 Task: In the Company viacomcbs.com, schedule a meeting with title: 'Introducing Our Products and Services ', Select date: '15 September, 2023', select start time: 12:00:PM. Add location in person New York with meeting description: Kindly join this meeting to understand Product Demo and Service Presentation. Add attendees from company's contact and save.. Logged in from softage.1@softage.net
Action: Mouse moved to (87, 62)
Screenshot: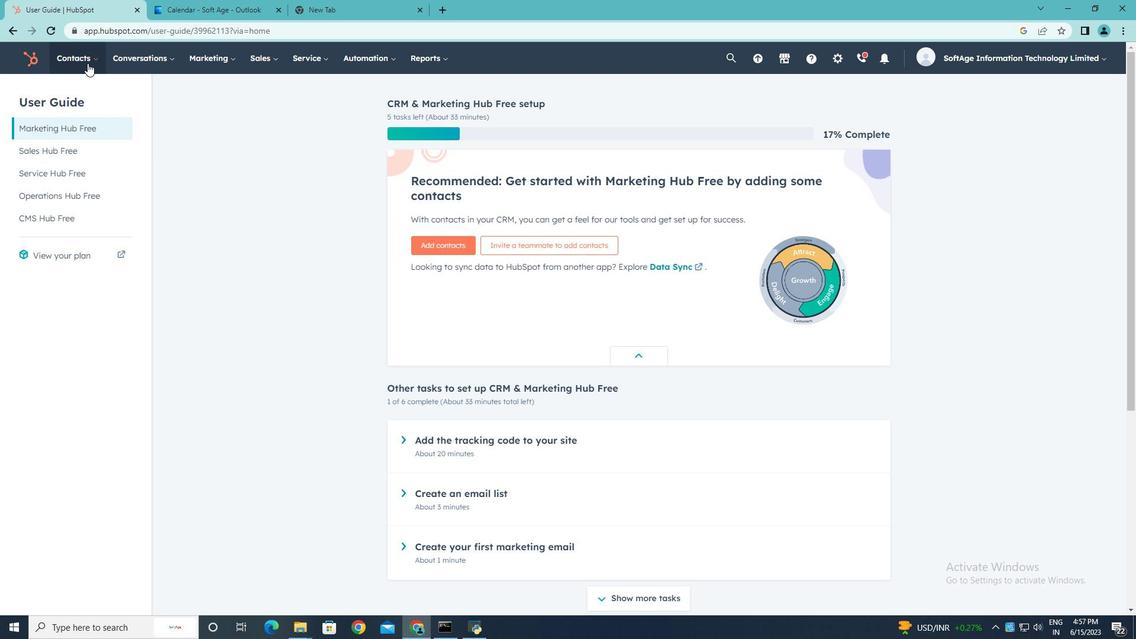 
Action: Mouse pressed left at (87, 62)
Screenshot: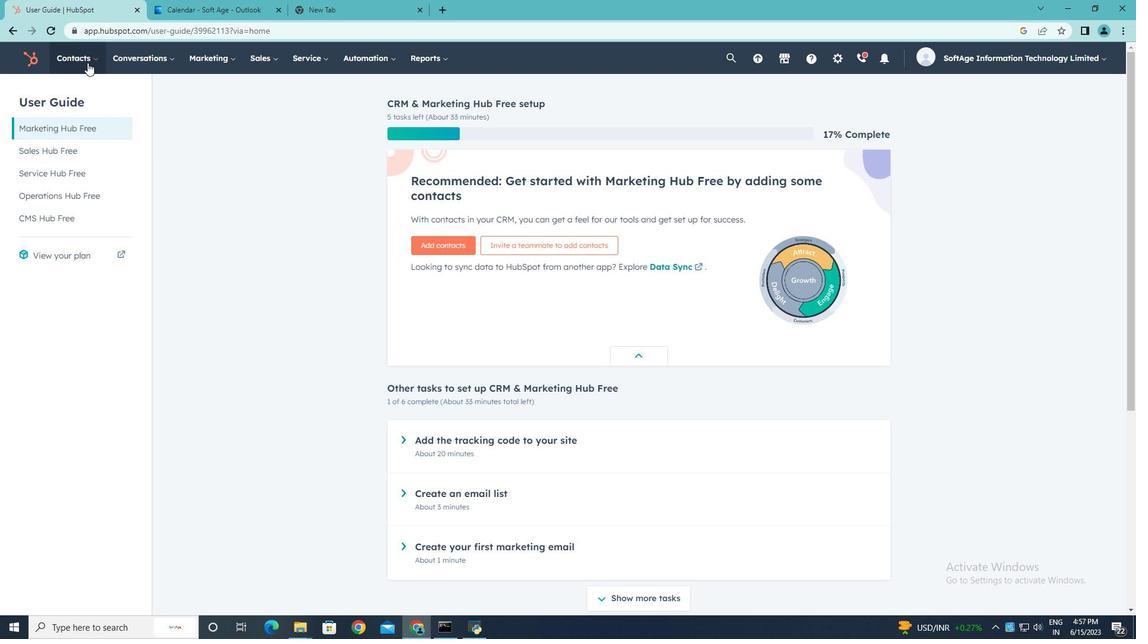 
Action: Mouse moved to (92, 116)
Screenshot: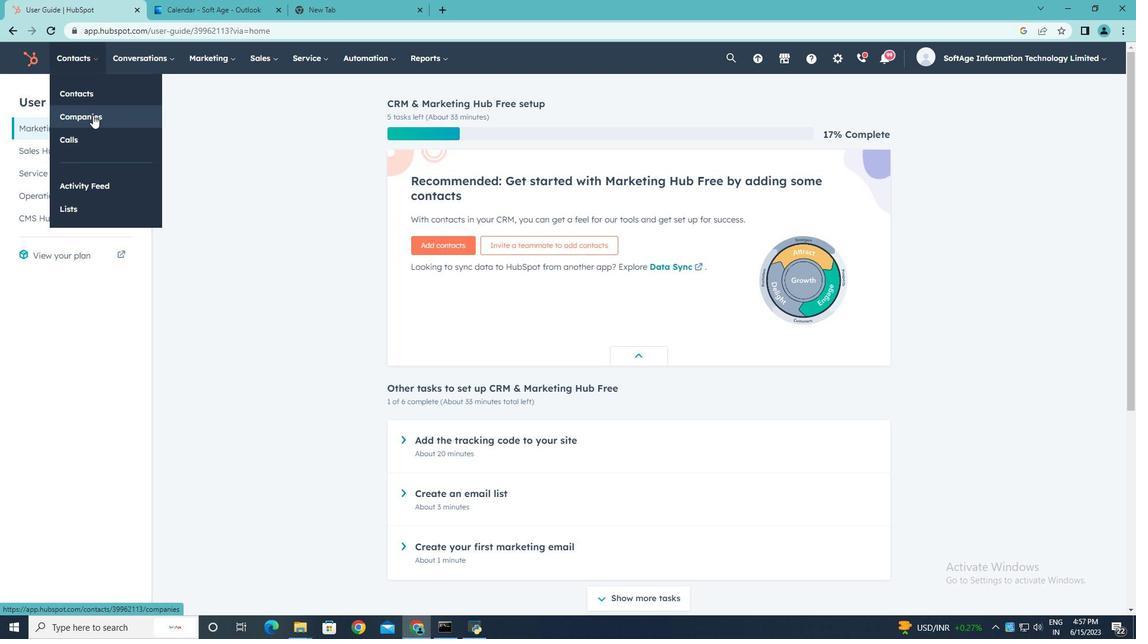 
Action: Mouse pressed left at (92, 116)
Screenshot: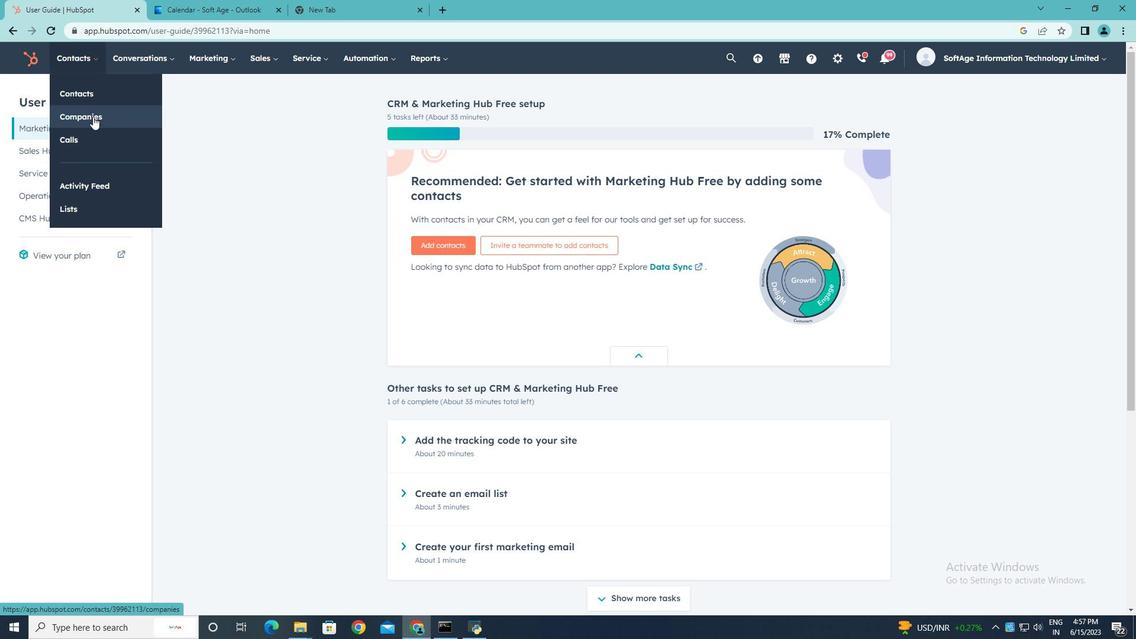 
Action: Mouse moved to (89, 188)
Screenshot: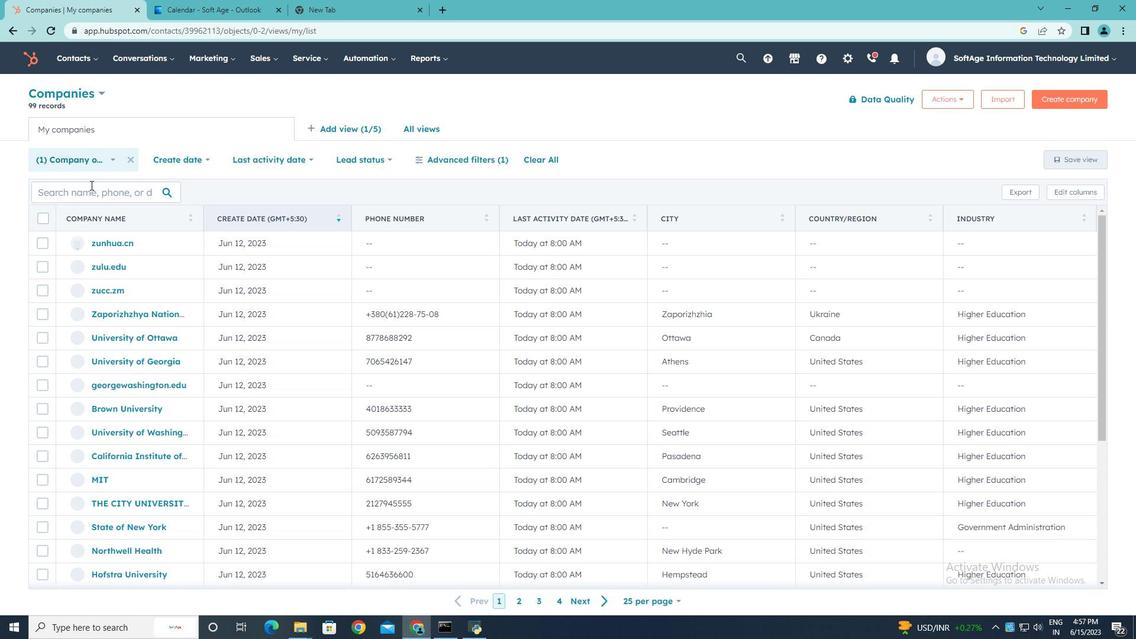 
Action: Mouse pressed left at (89, 188)
Screenshot: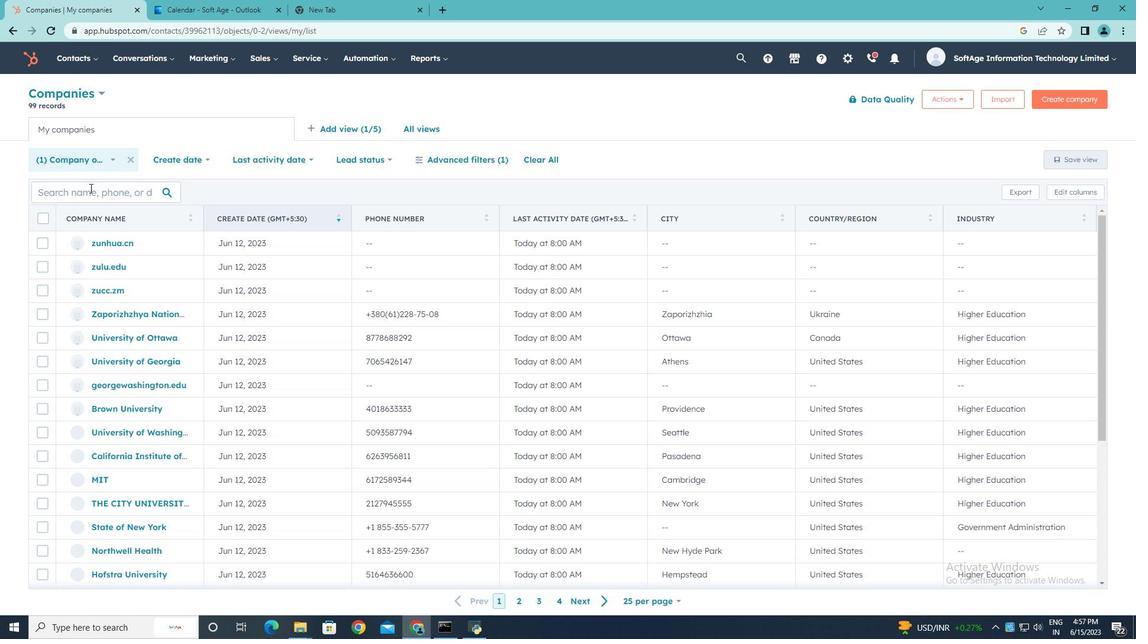 
Action: Key pressed <Key.shift><Key.shift><Key.shift>viacomcbs.com
Screenshot: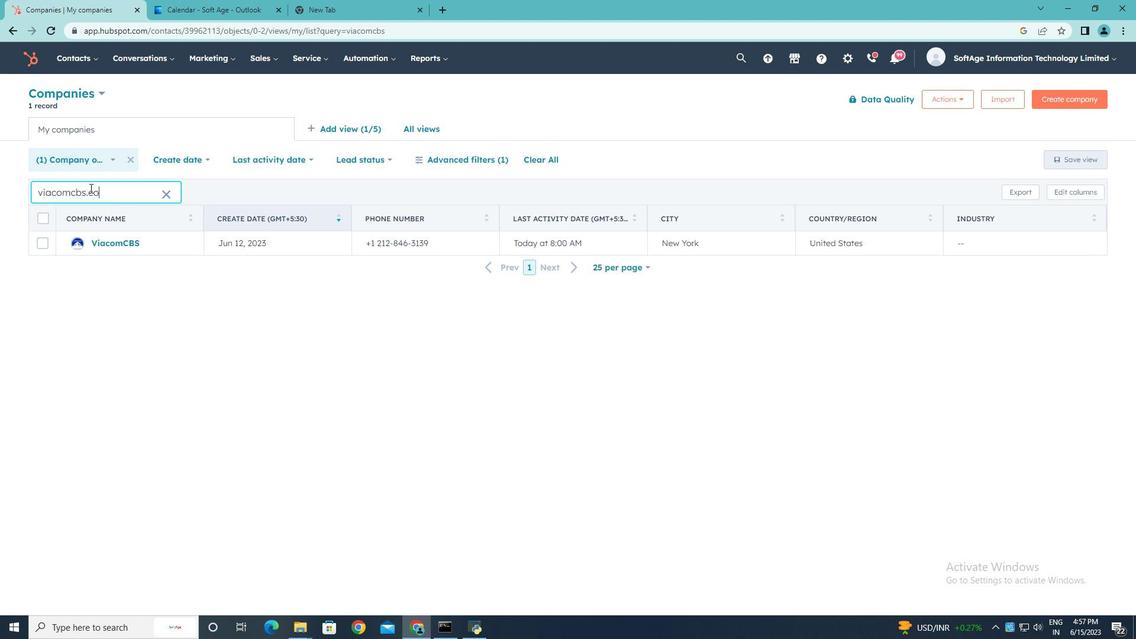 
Action: Mouse moved to (109, 242)
Screenshot: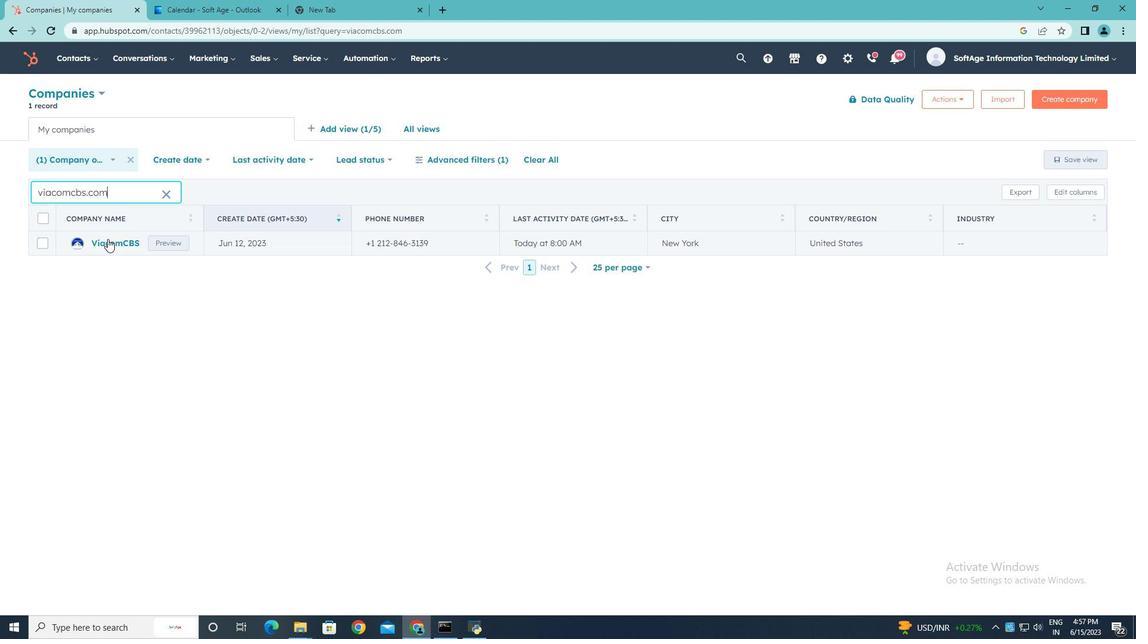 
Action: Mouse pressed left at (109, 242)
Screenshot: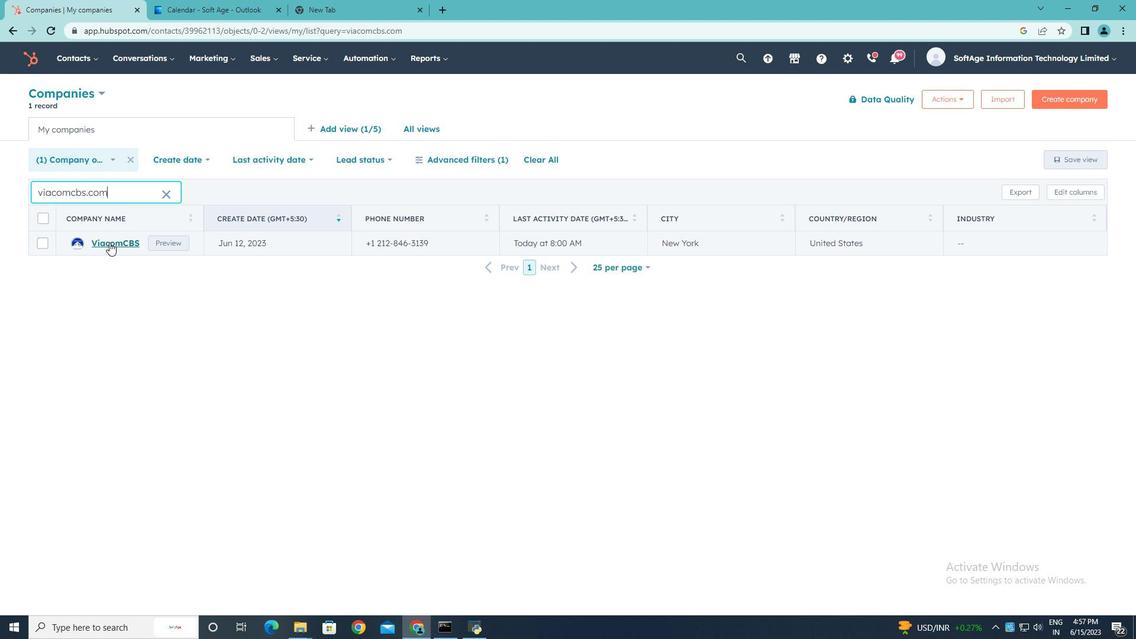 
Action: Mouse moved to (195, 191)
Screenshot: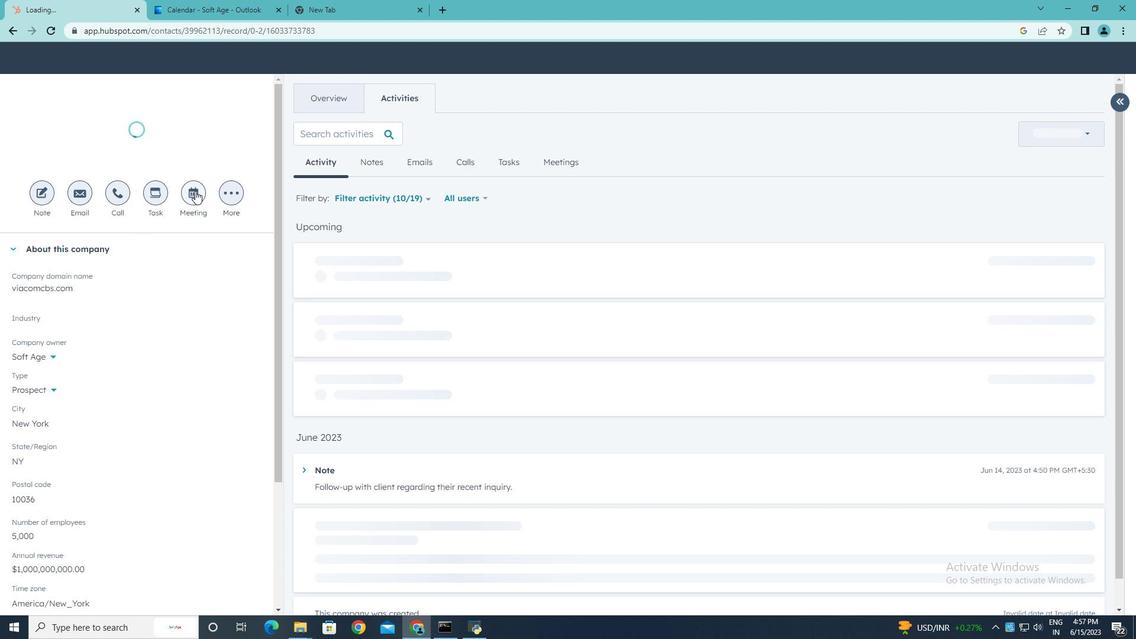 
Action: Mouse pressed left at (195, 191)
Screenshot: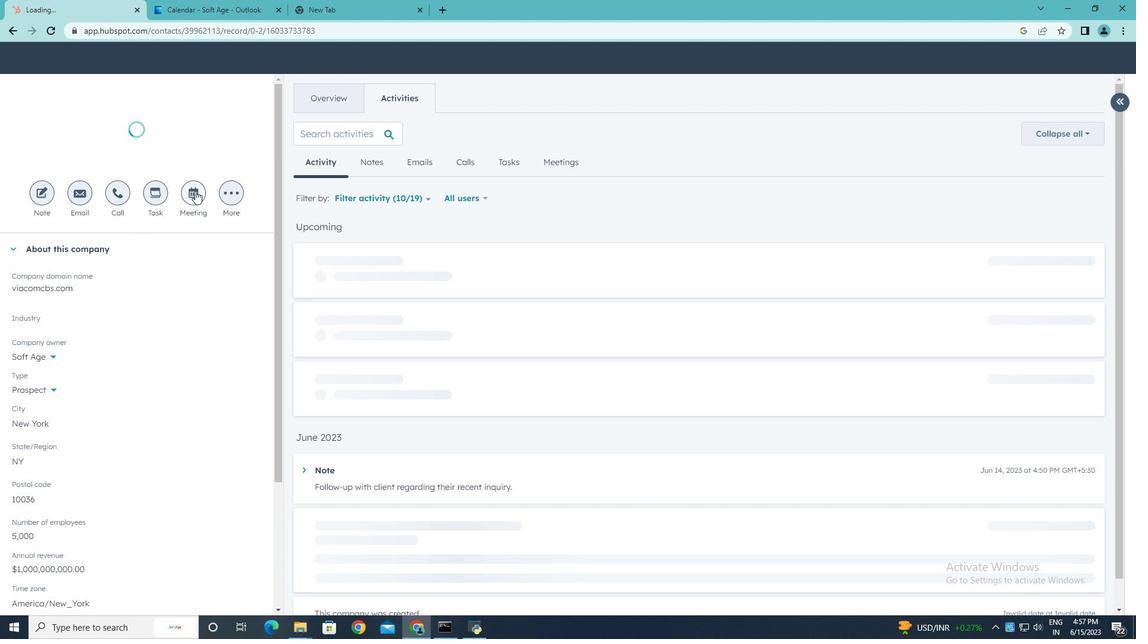 
Action: Key pressed <Key.shift>Introducing<Key.space><Key.shift>Our<Key.space><Key.shift>Products<Key.space>and<Key.space><Key.shift>Services.
Screenshot: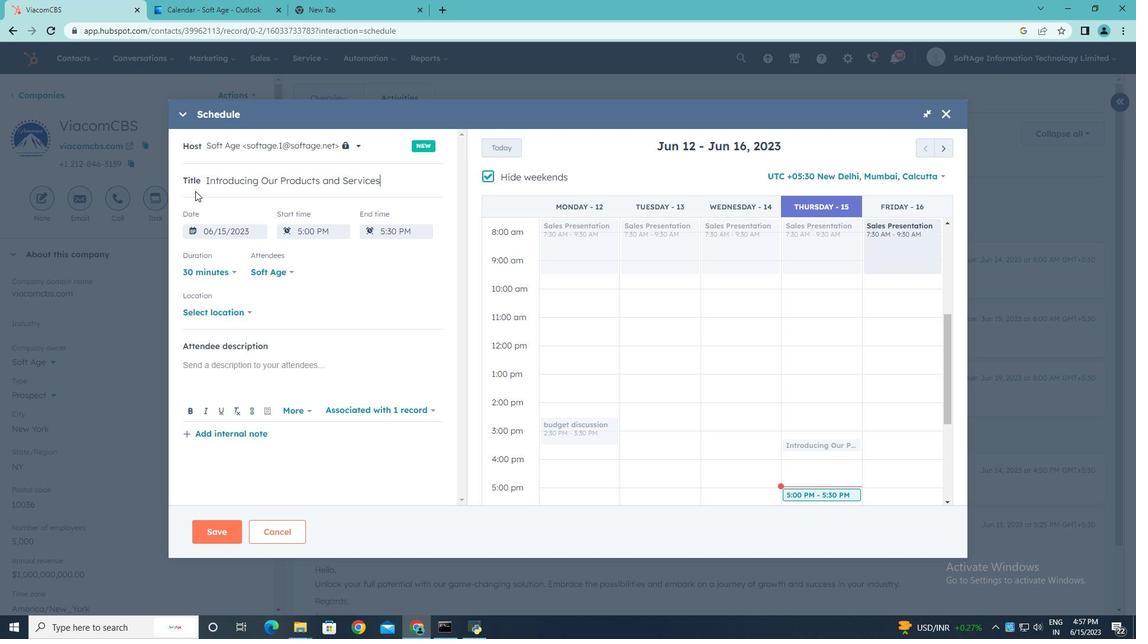 
Action: Mouse moved to (485, 176)
Screenshot: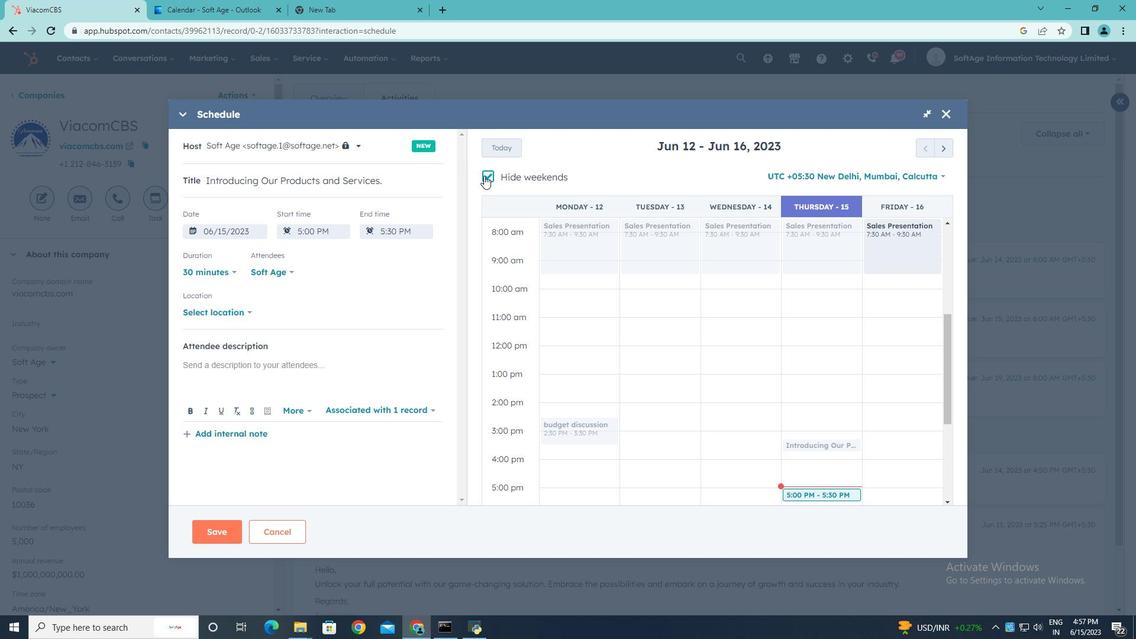 
Action: Mouse pressed left at (485, 176)
Screenshot: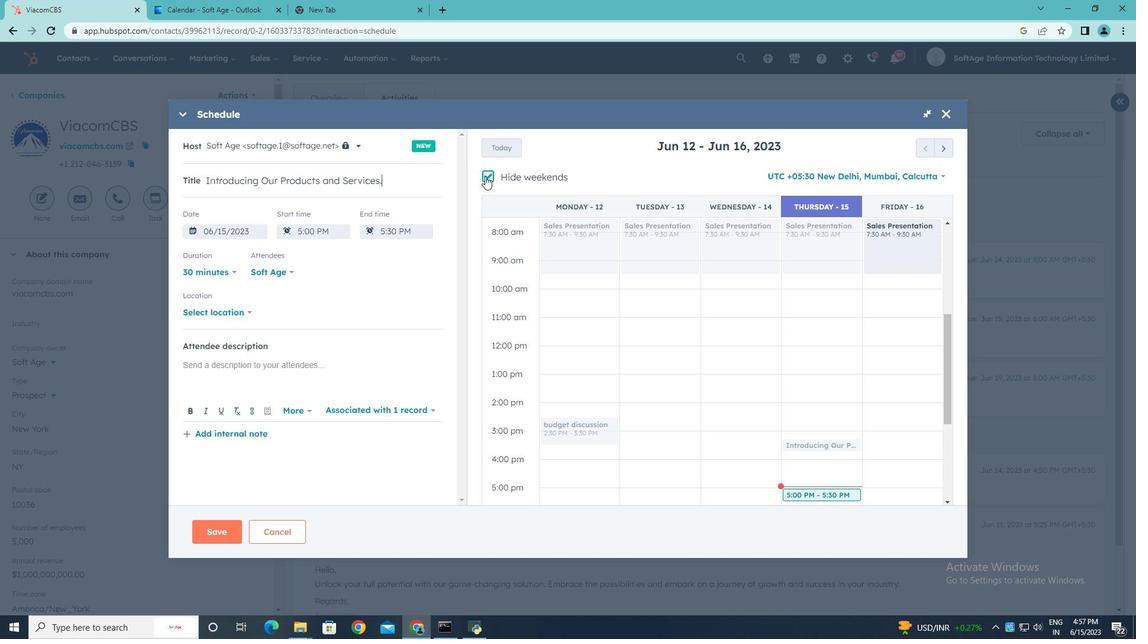 
Action: Mouse moved to (944, 150)
Screenshot: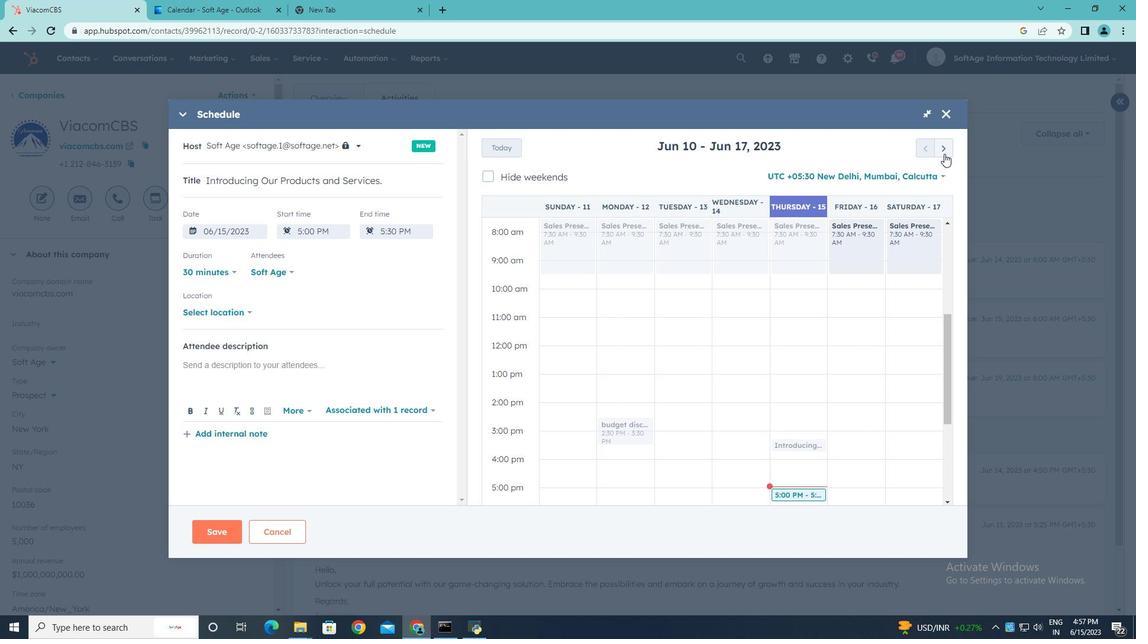 
Action: Mouse pressed left at (944, 150)
Screenshot: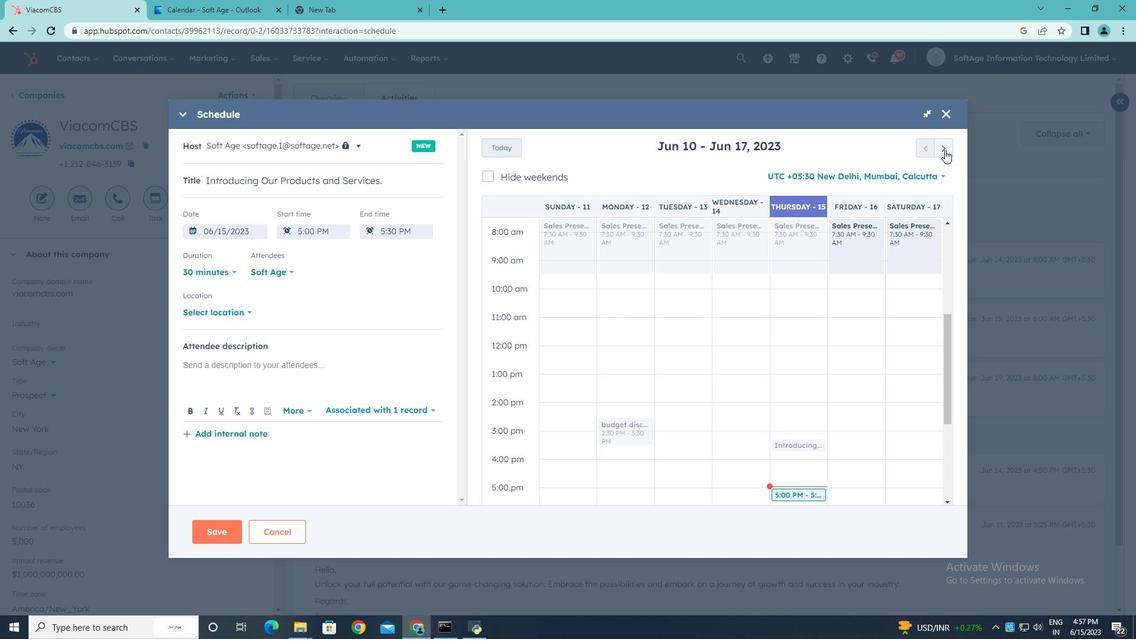 
Action: Mouse pressed left at (944, 150)
Screenshot: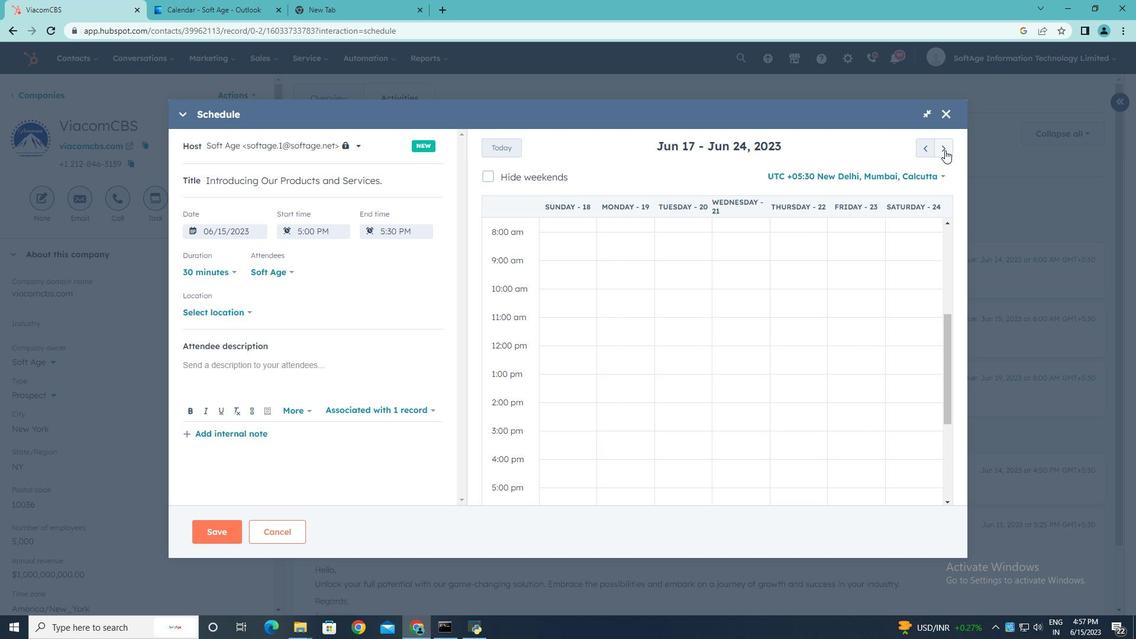 
Action: Mouse pressed left at (944, 150)
Screenshot: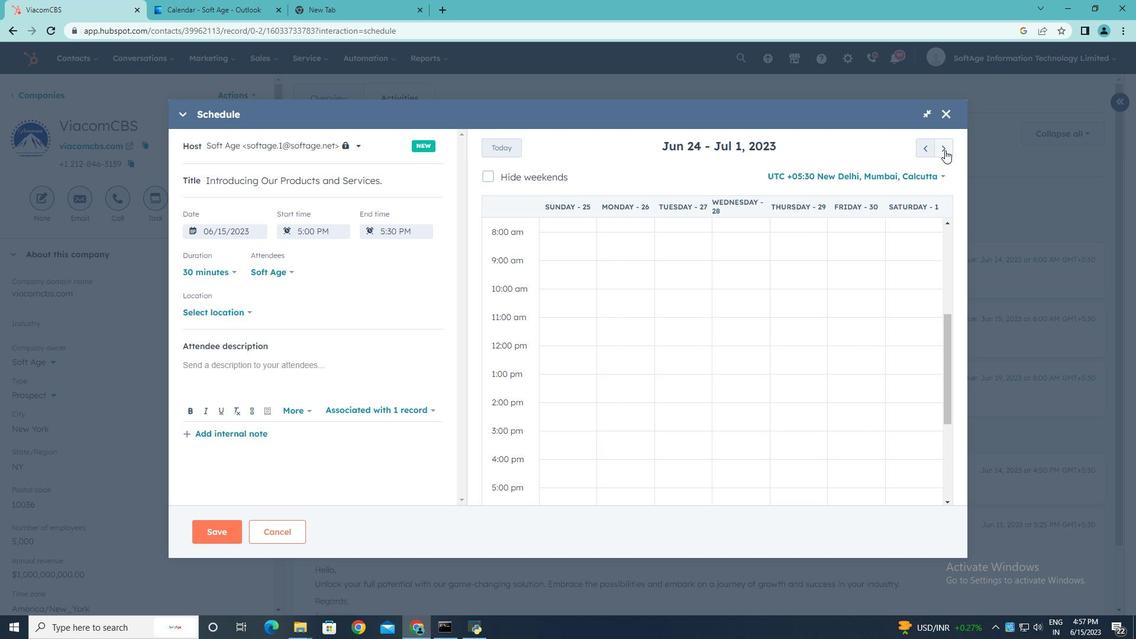 
Action: Mouse pressed left at (944, 150)
Screenshot: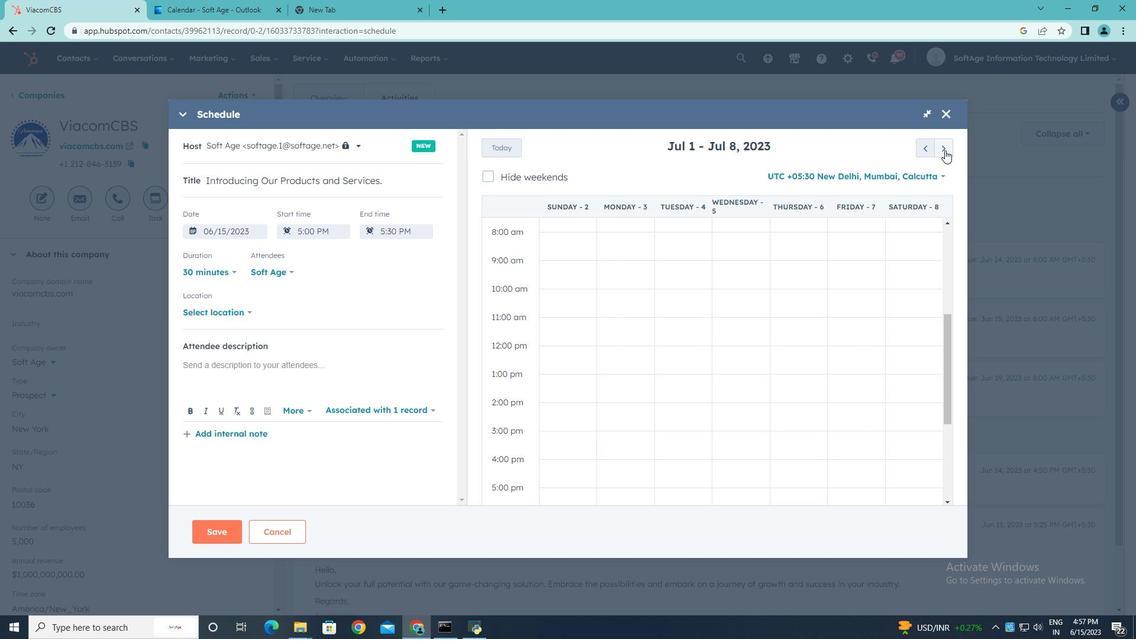 
Action: Mouse pressed left at (944, 150)
Screenshot: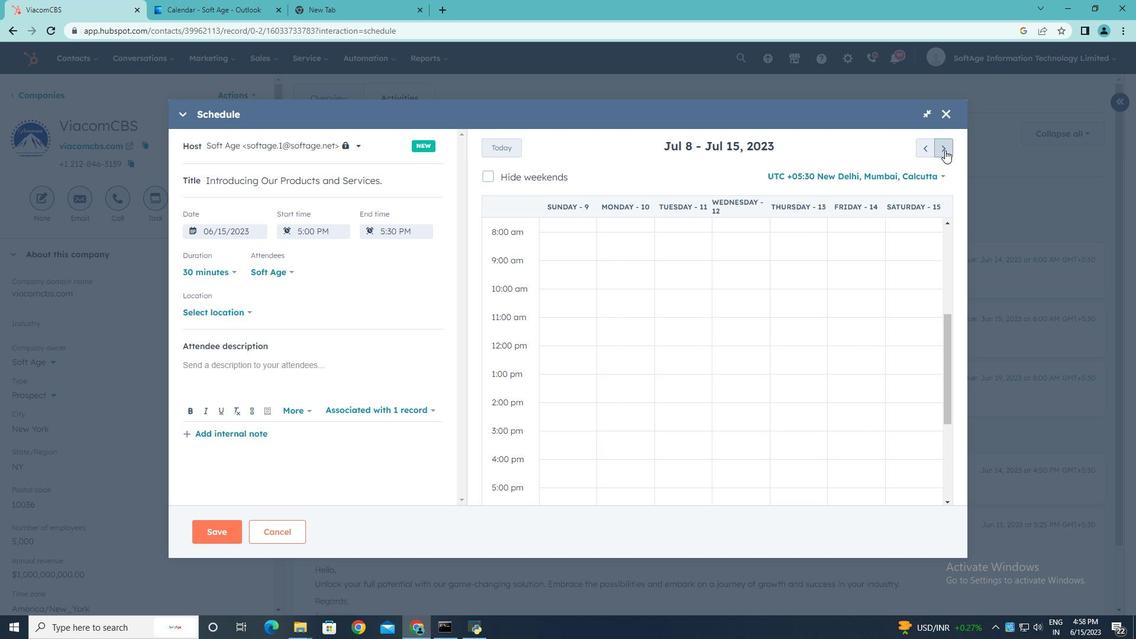
Action: Mouse pressed left at (944, 150)
Screenshot: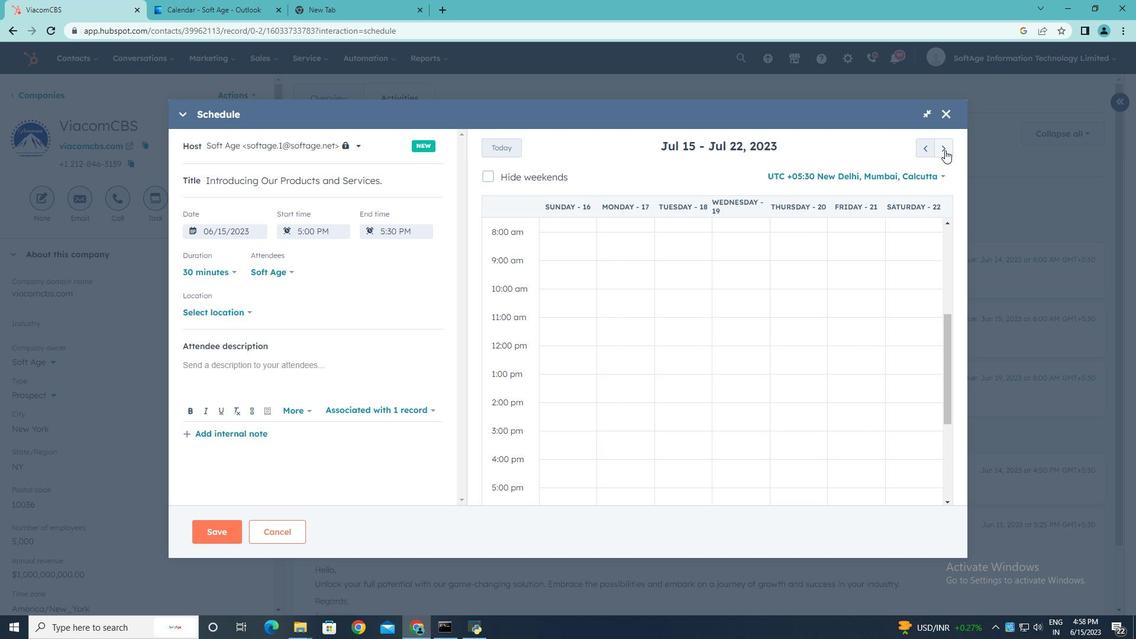 
Action: Mouse pressed left at (944, 150)
Screenshot: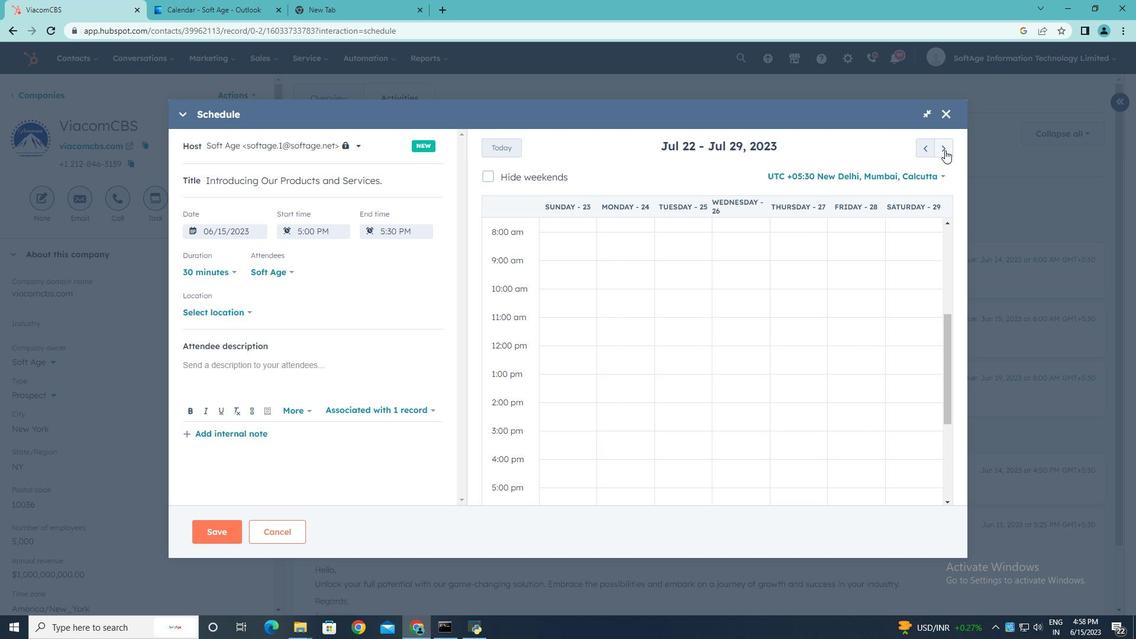 
Action: Mouse pressed left at (944, 150)
Screenshot: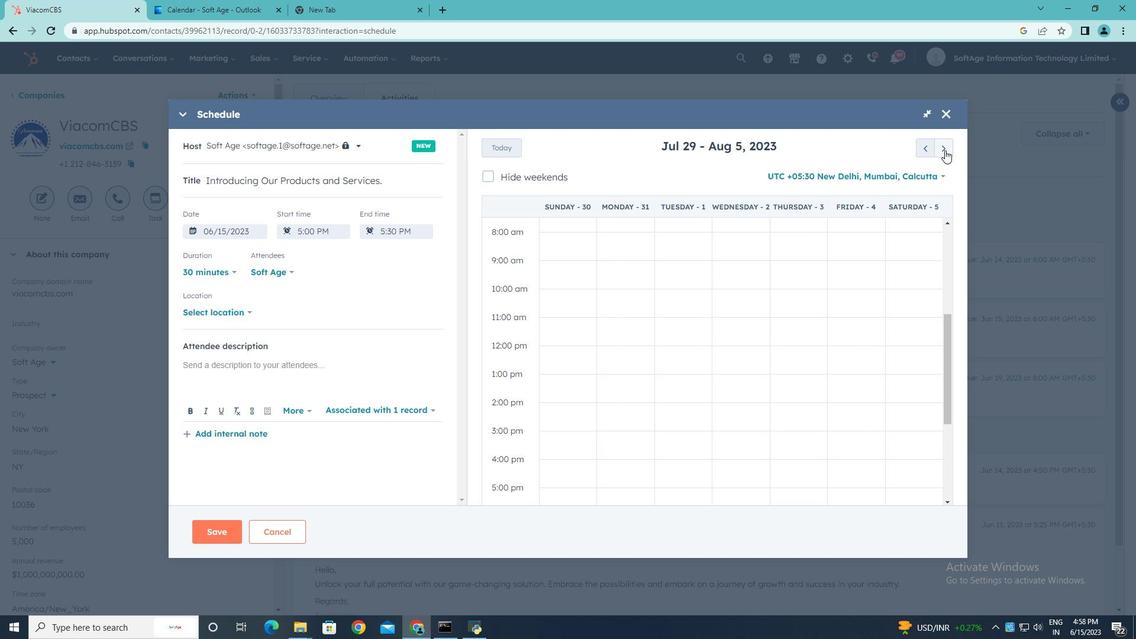 
Action: Mouse pressed left at (944, 150)
Screenshot: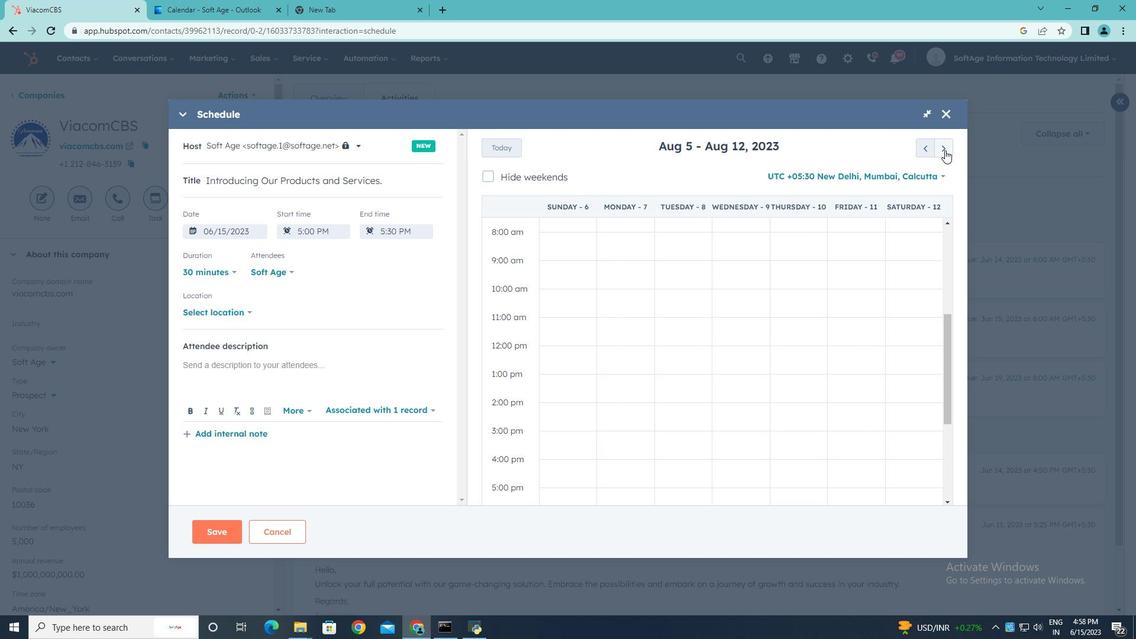 
Action: Mouse pressed left at (944, 150)
Screenshot: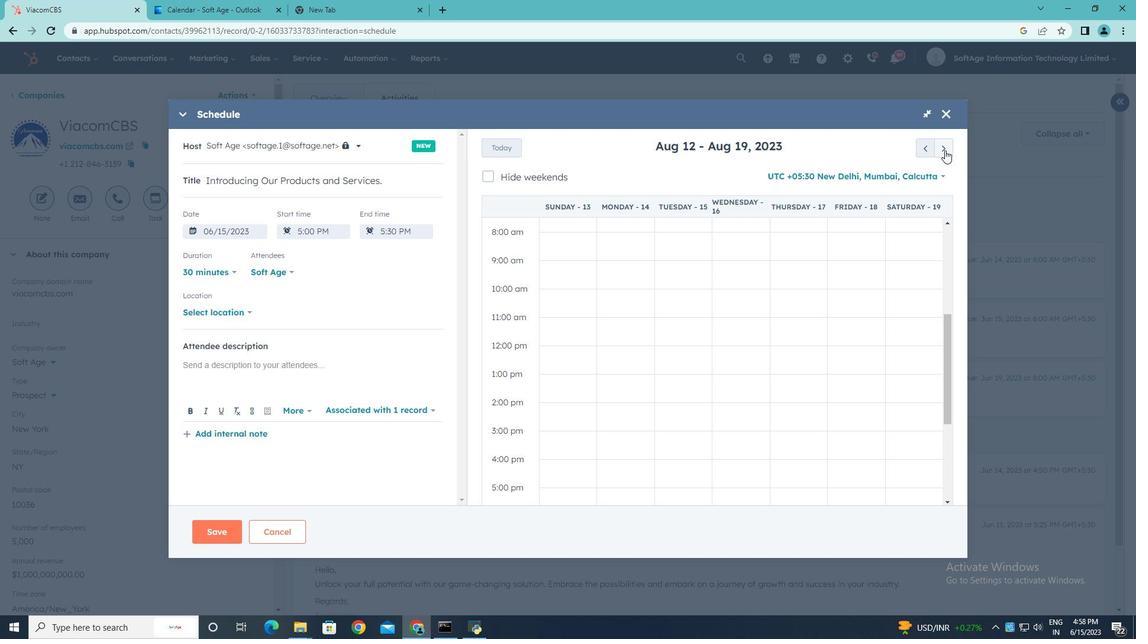 
Action: Mouse pressed left at (944, 150)
Screenshot: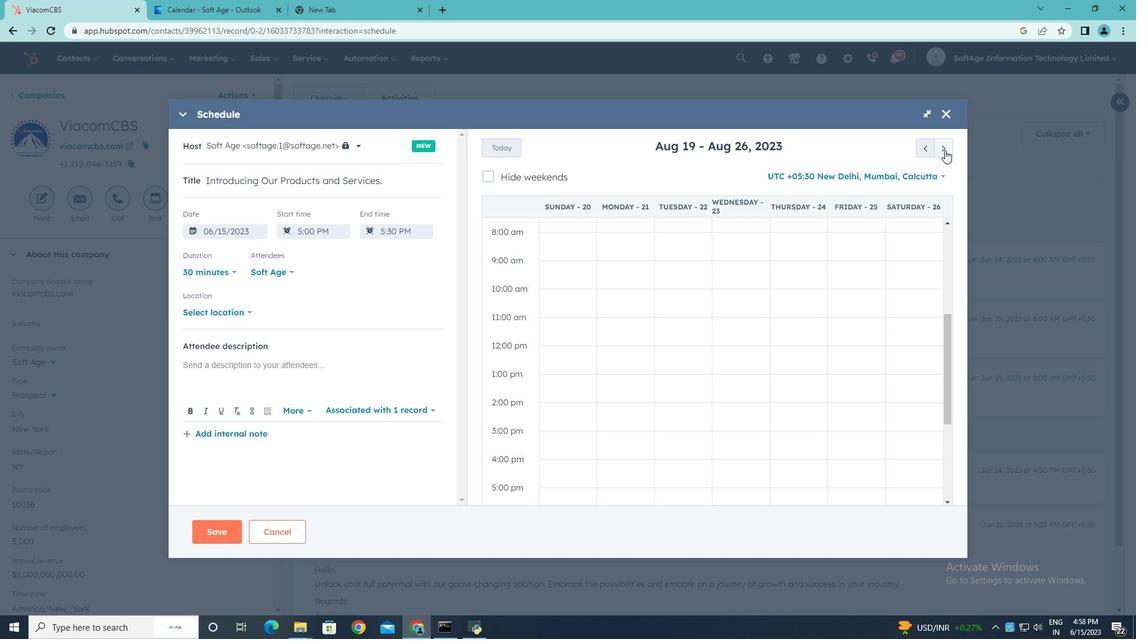 
Action: Mouse pressed left at (944, 150)
Screenshot: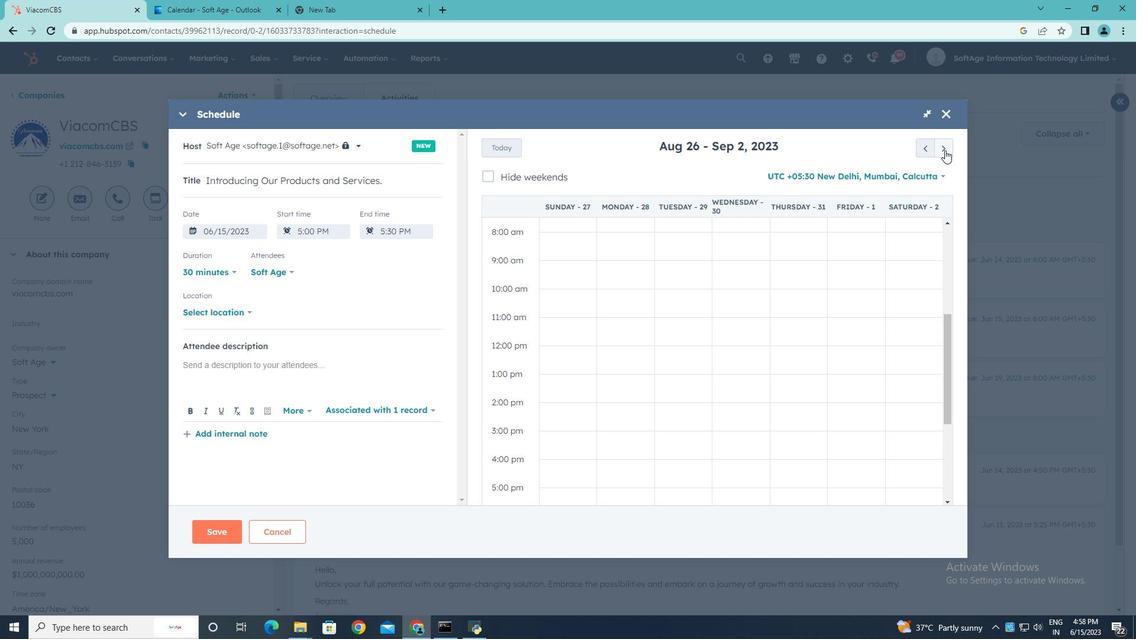 
Action: Mouse pressed left at (944, 150)
Screenshot: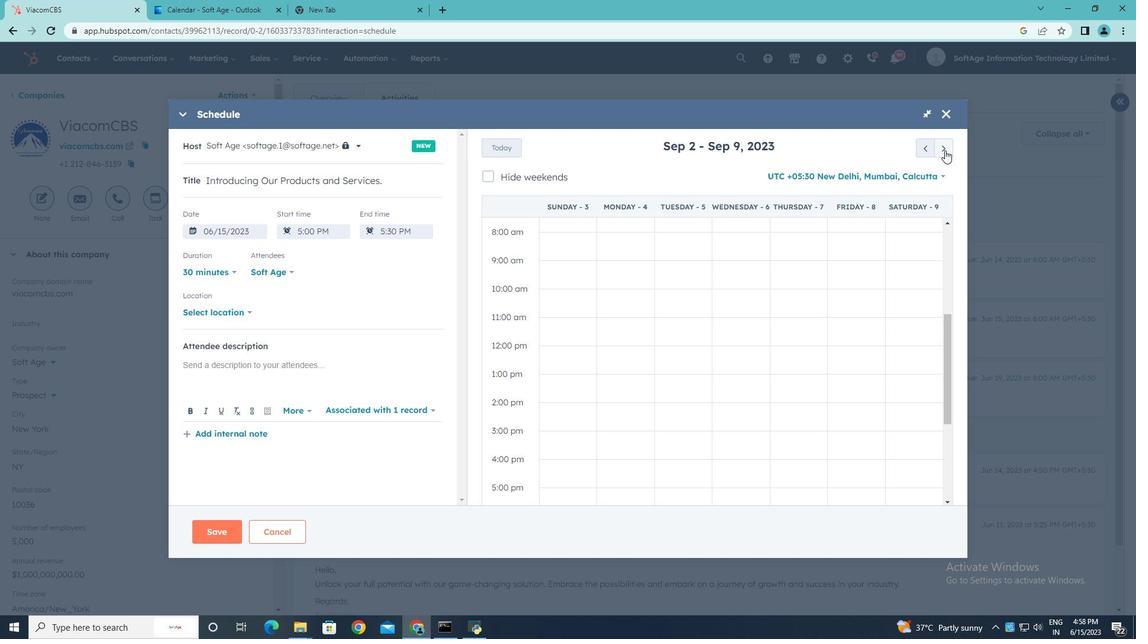 
Action: Mouse moved to (845, 348)
Screenshot: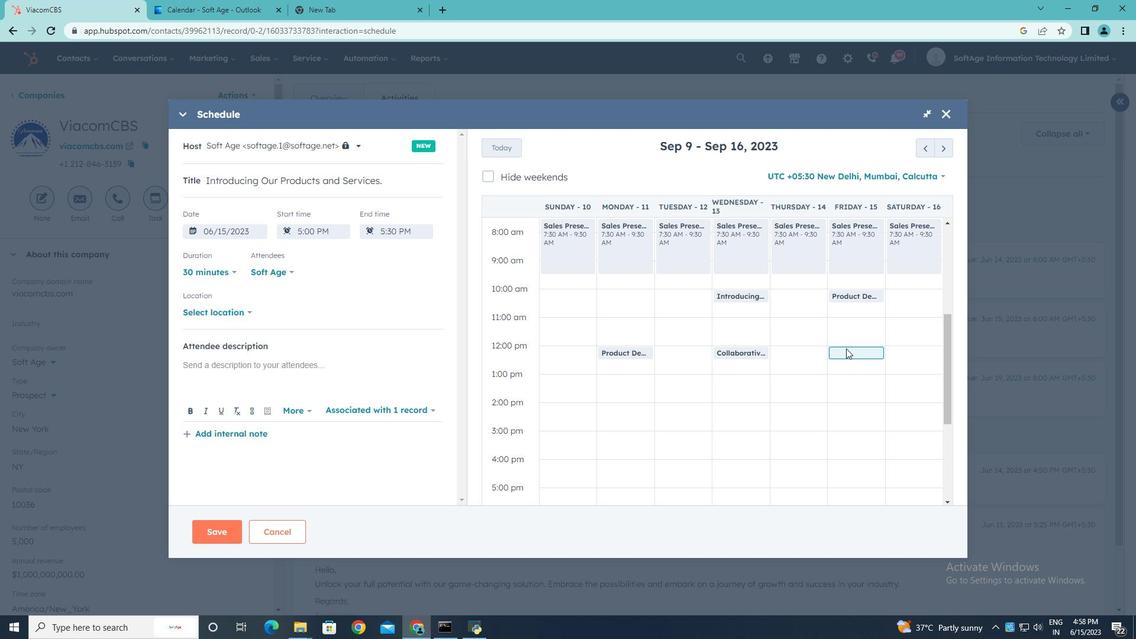 
Action: Mouse pressed left at (845, 348)
Screenshot: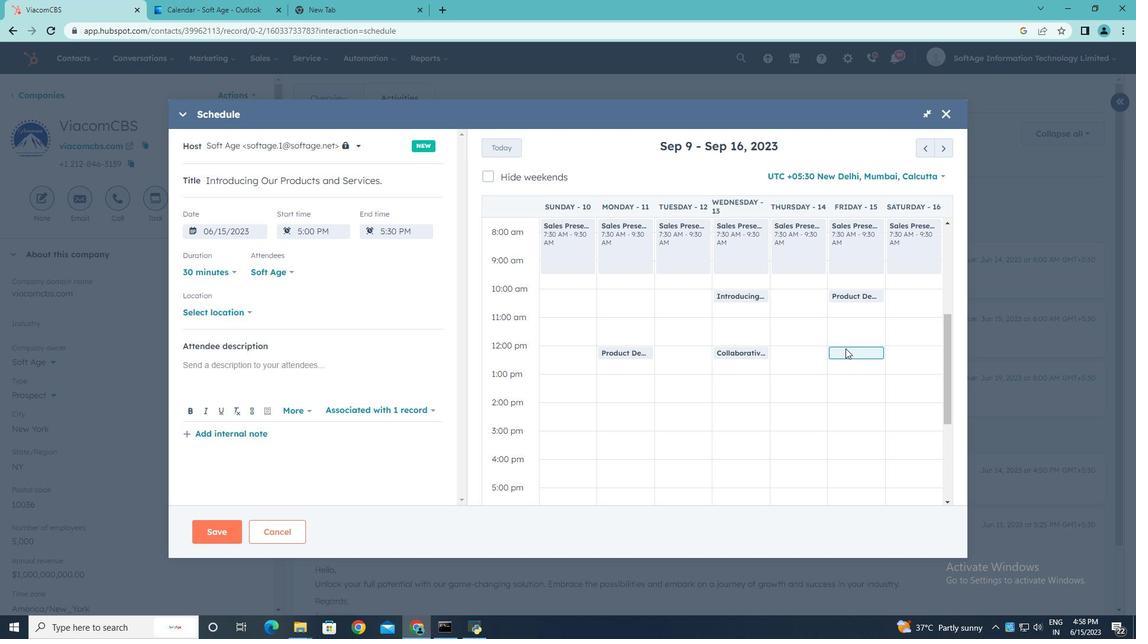 
Action: Mouse moved to (249, 311)
Screenshot: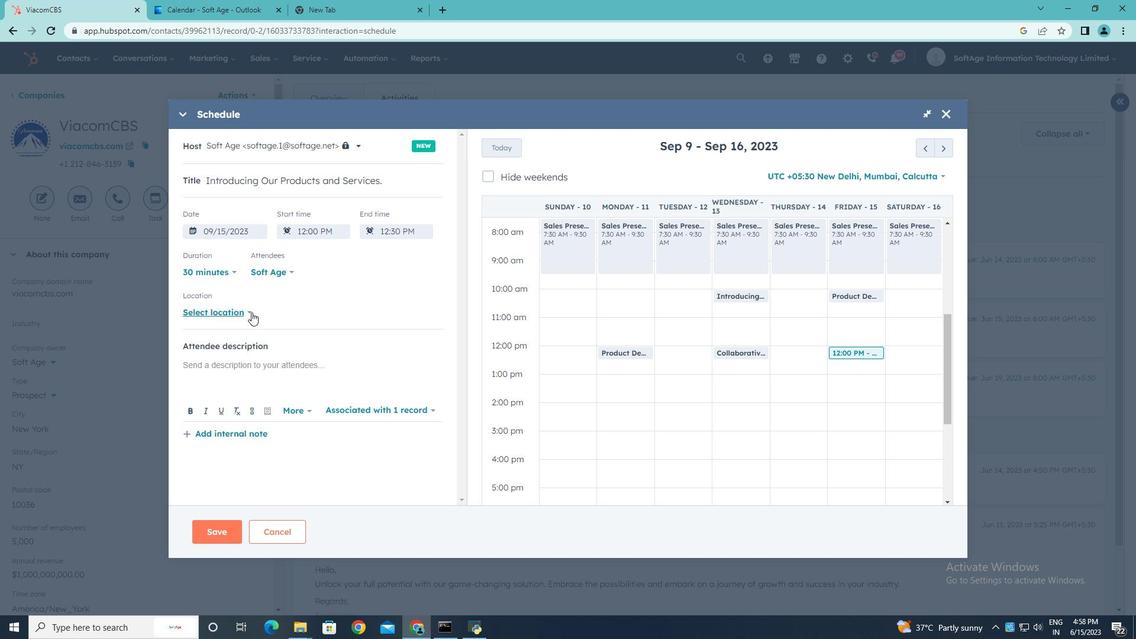 
Action: Mouse pressed left at (249, 311)
Screenshot: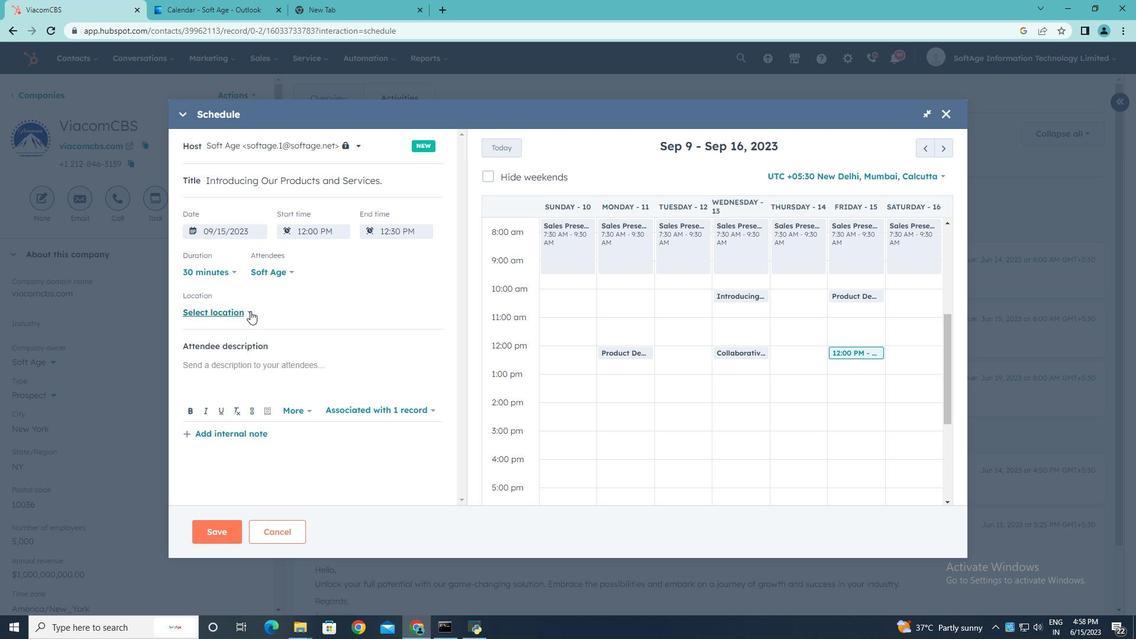 
Action: Mouse moved to (306, 309)
Screenshot: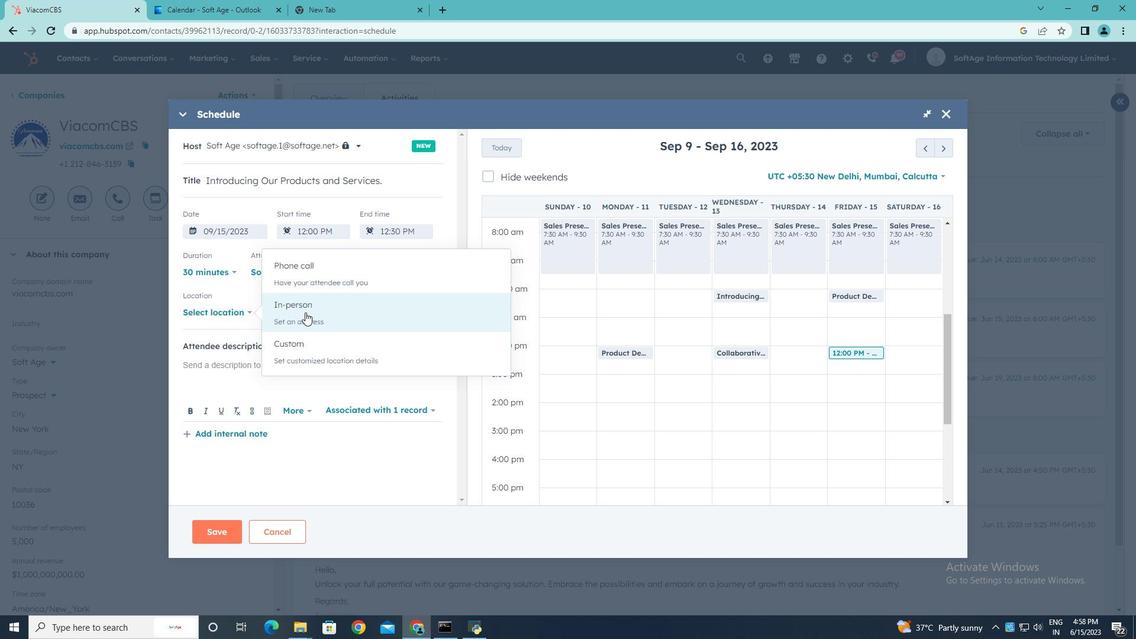 
Action: Mouse pressed left at (306, 309)
Screenshot: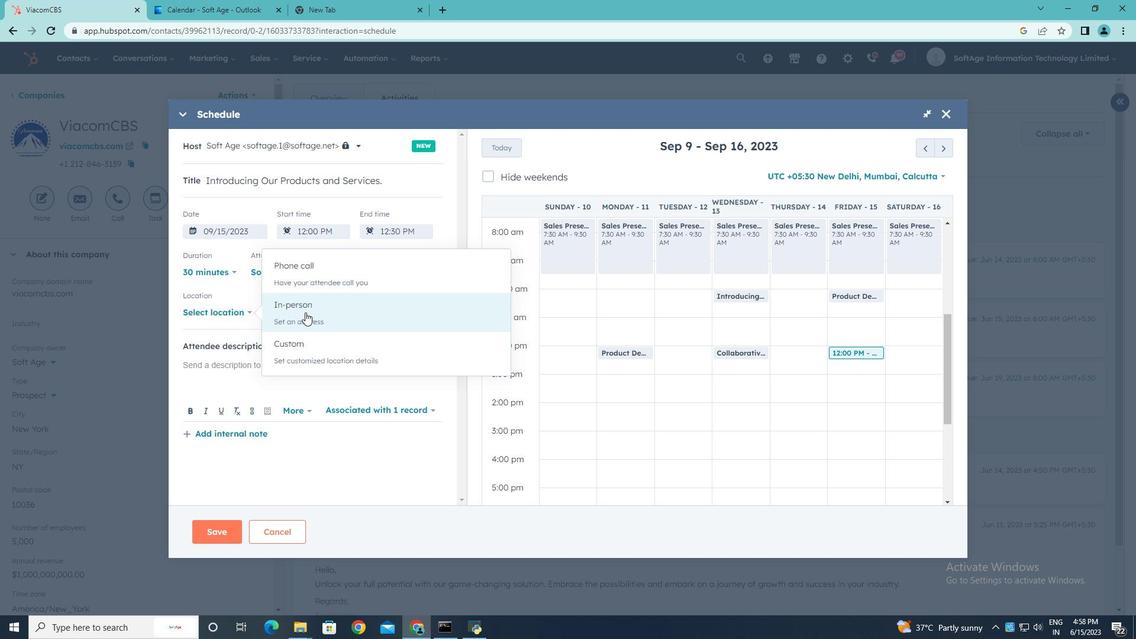 
Action: Mouse moved to (307, 309)
Screenshot: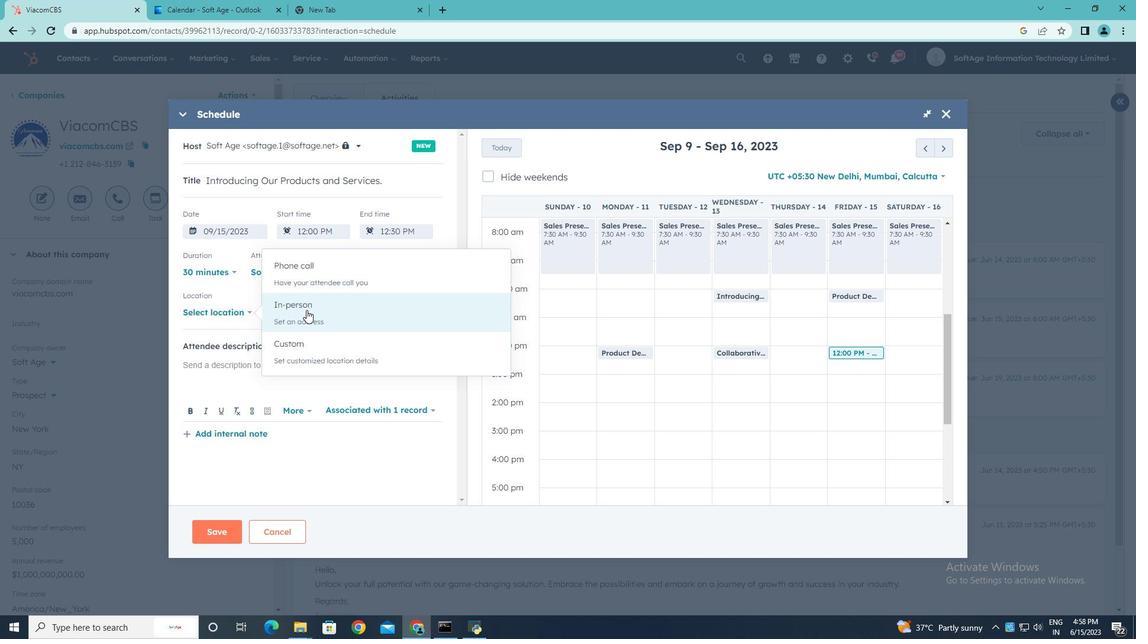 
Action: Mouse pressed left at (307, 309)
Screenshot: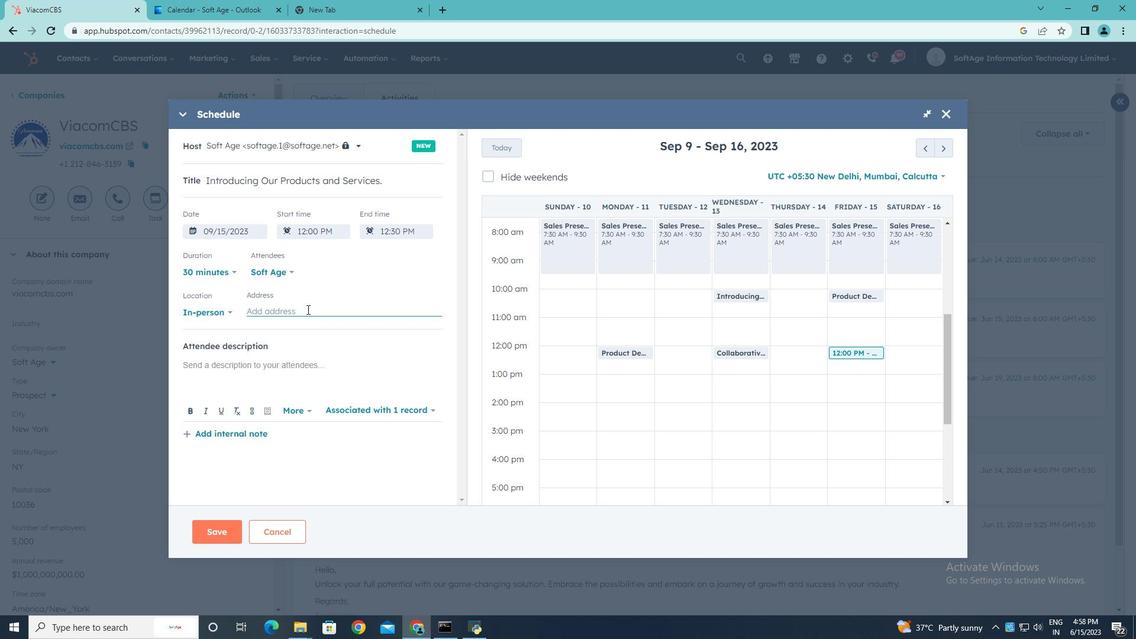 
Action: Key pressed <Key.shift>New<Key.space><Key.shift>York
Screenshot: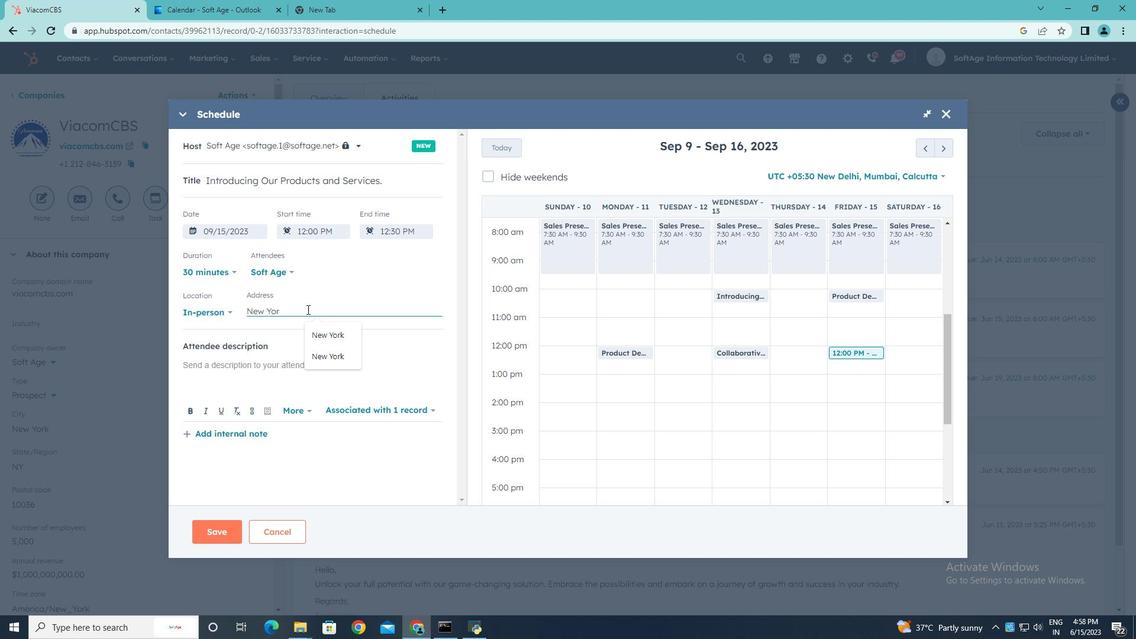 
Action: Mouse moved to (247, 365)
Screenshot: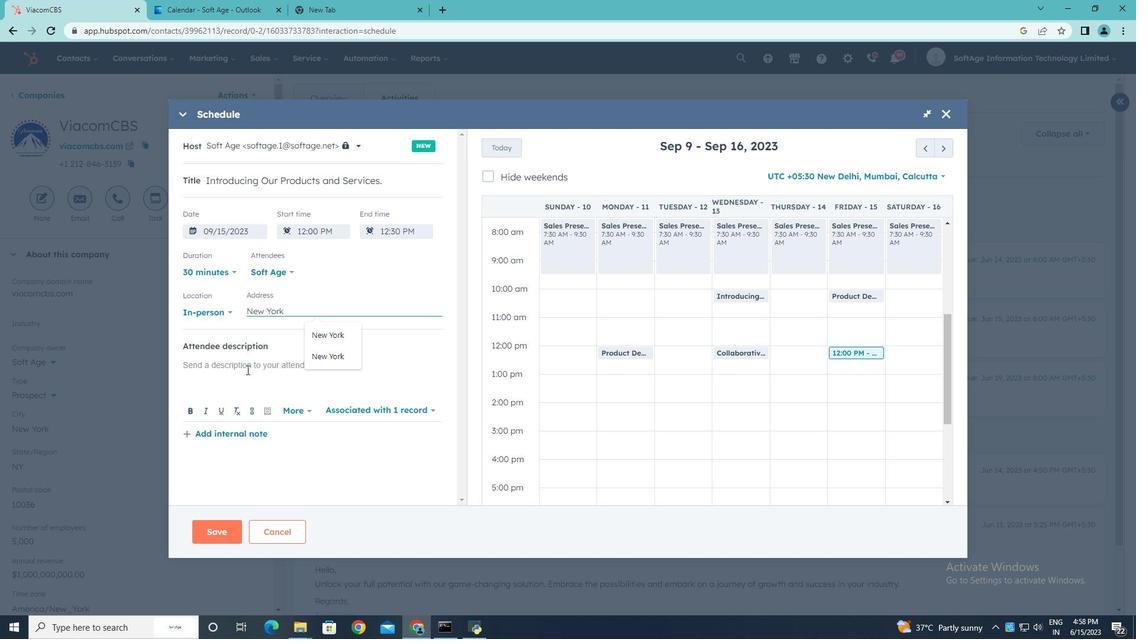 
Action: Mouse pressed left at (247, 365)
Screenshot: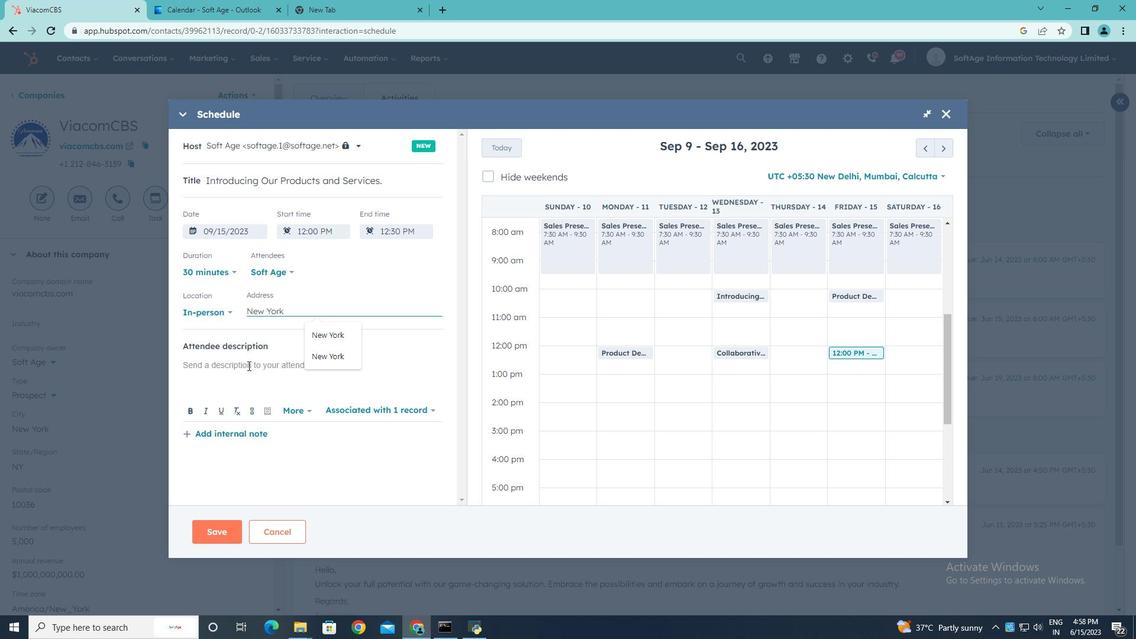 
Action: Key pressed <Key.shift>Kindly<Key.space>join<Key.space>this<Key.space>meeting<Key.space>to<Key.space>undesrstand<Key.space><Key.shift>Product<Key.space><Key.shift>Demo<Key.space>and<Key.space><Key.shift>Service<Key.space><Key.shift><Key.shift><Key.shift><Key.shift><Key.shift>Presentation.
Screenshot: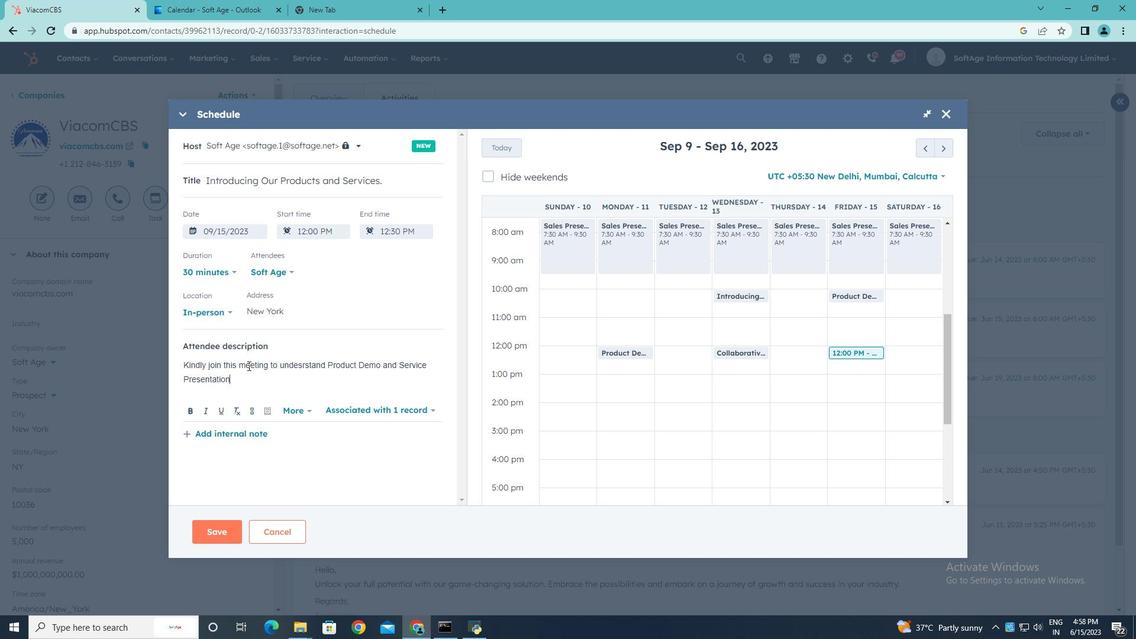 
Action: Mouse moved to (289, 269)
Screenshot: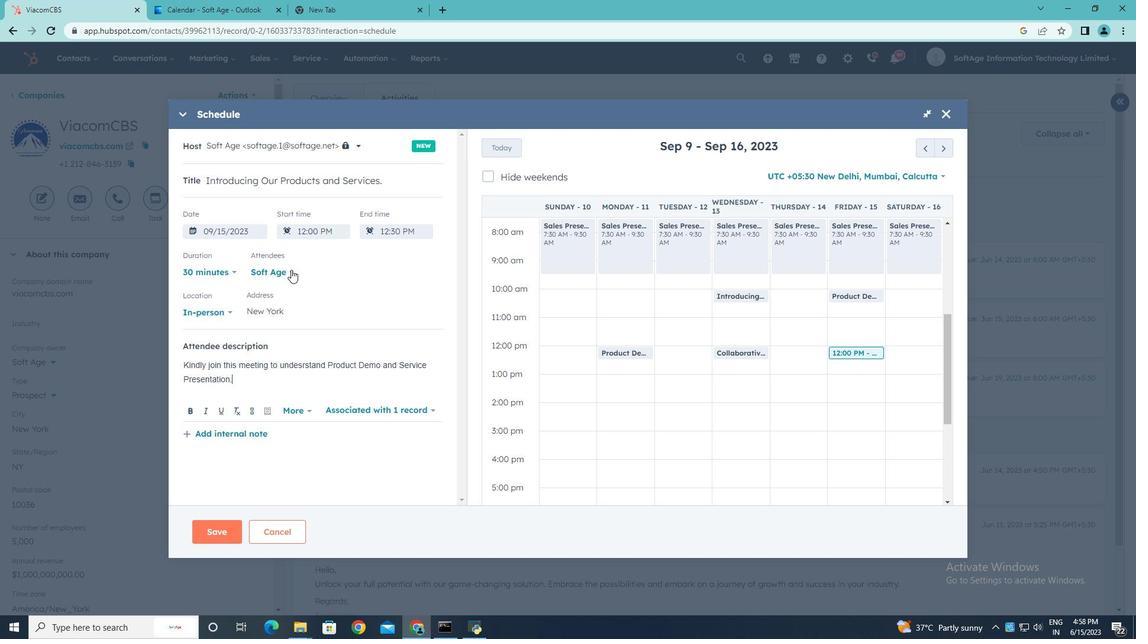 
Action: Mouse pressed left at (289, 269)
Screenshot: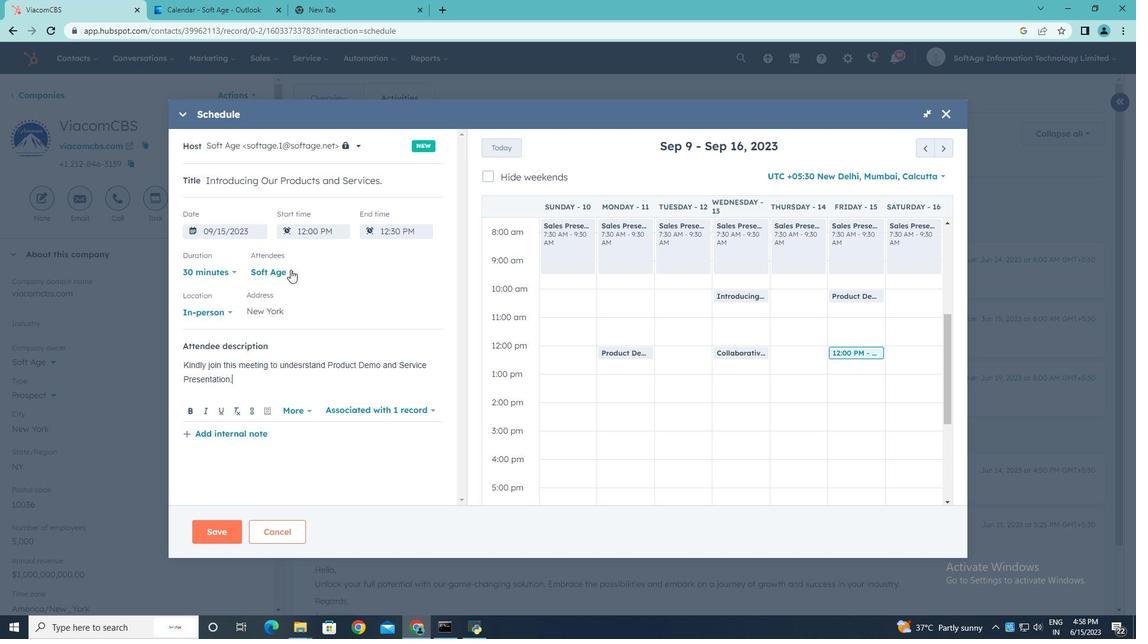 
Action: Mouse moved to (213, 424)
Screenshot: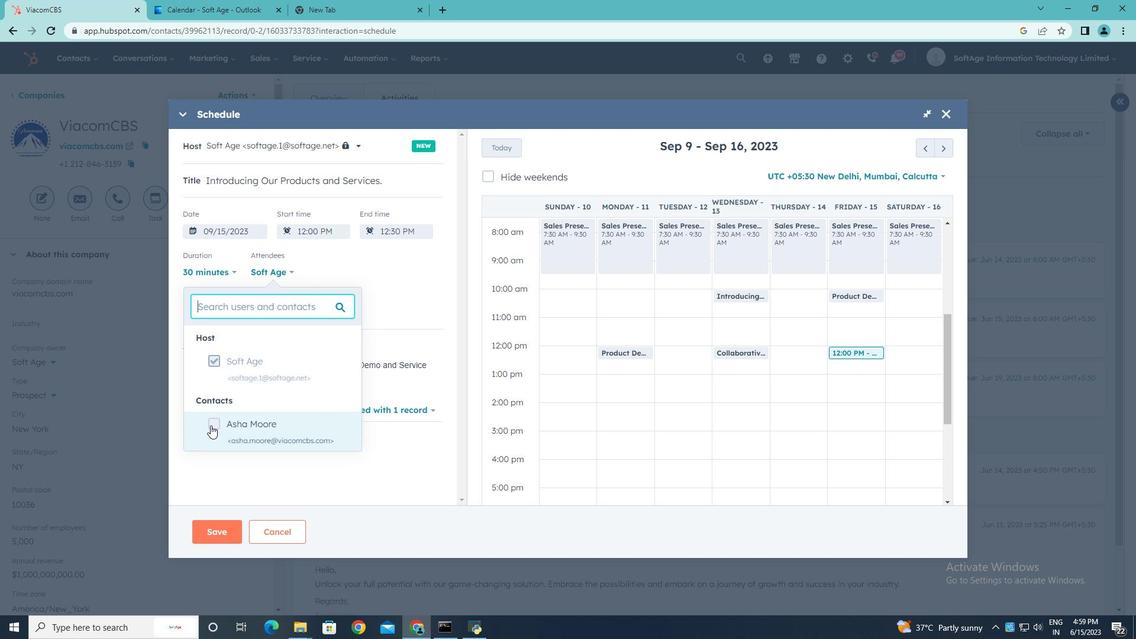 
Action: Mouse pressed left at (213, 424)
Screenshot: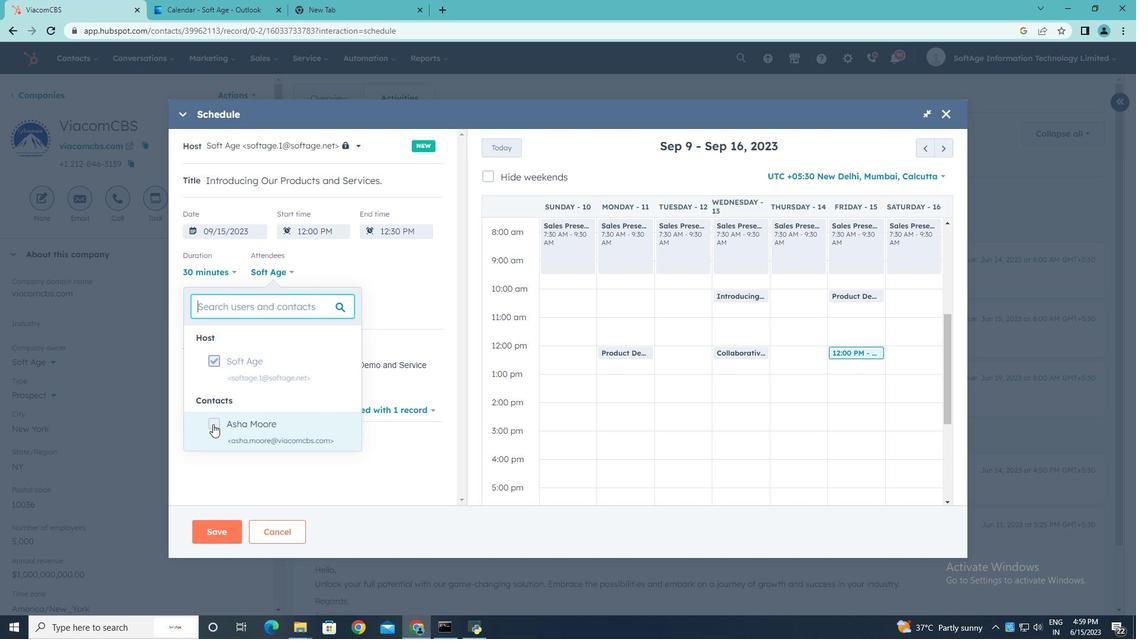 
Action: Mouse moved to (407, 468)
Screenshot: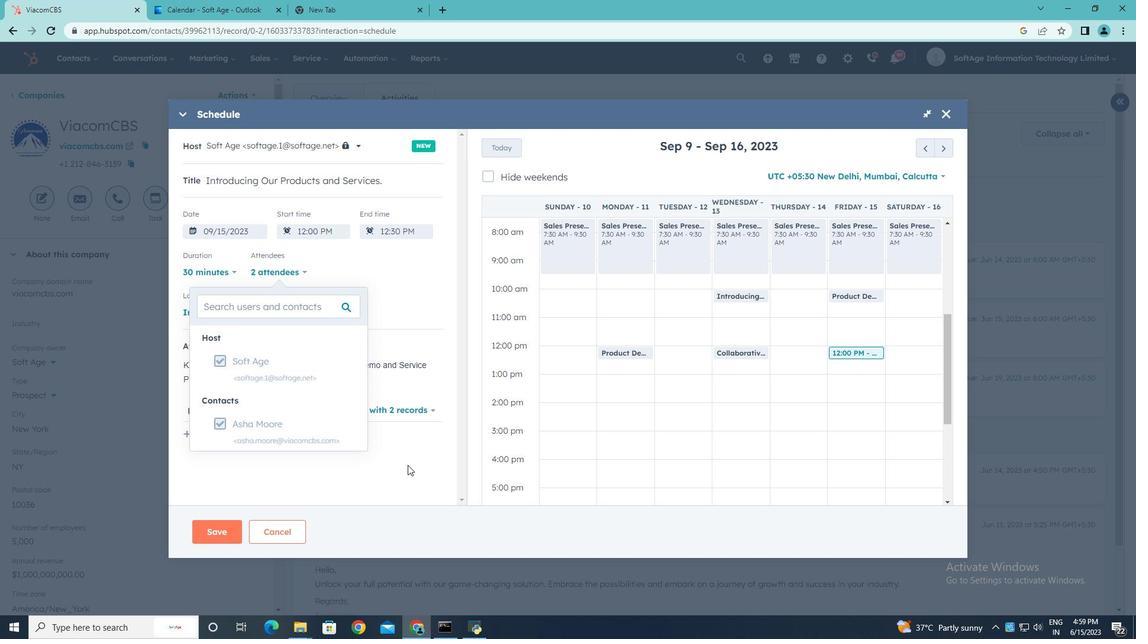 
Action: Mouse pressed left at (407, 468)
Screenshot: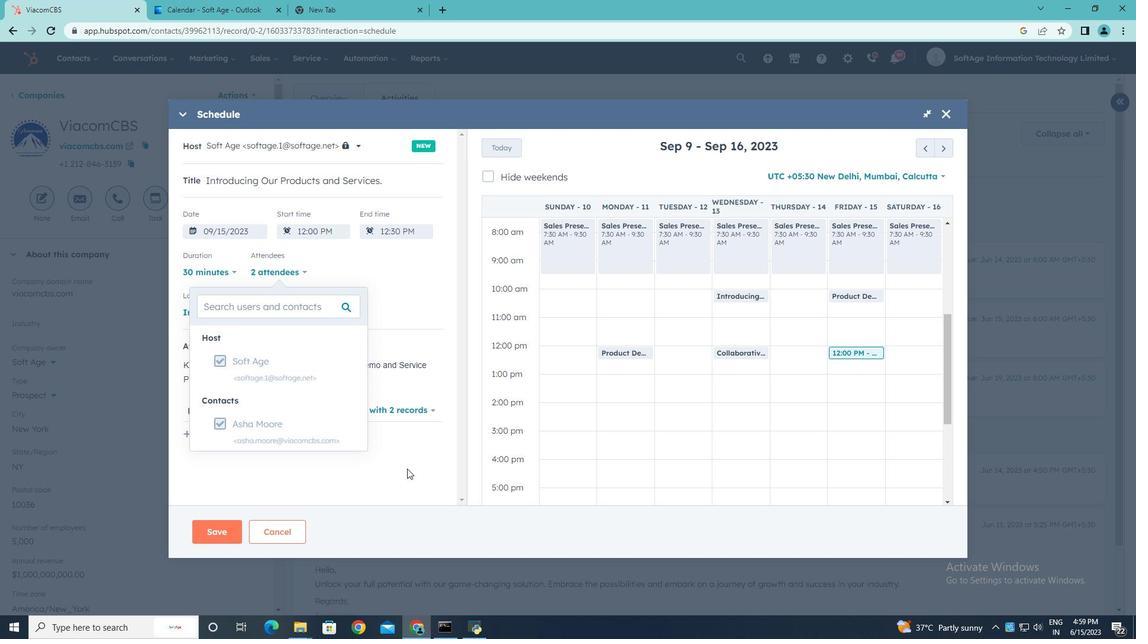 
